 Task: Apply bold to description text.
Action: Mouse moved to (662, 384)
Screenshot: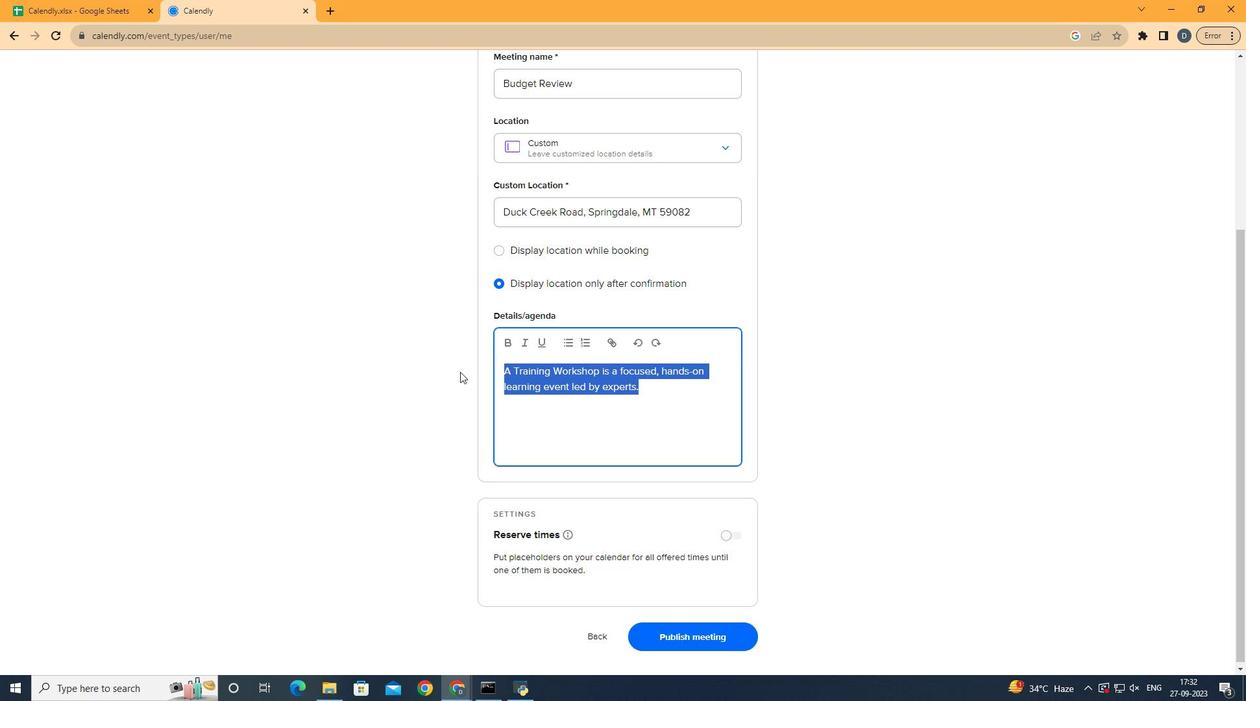
Action: Mouse pressed left at (662, 384)
Screenshot: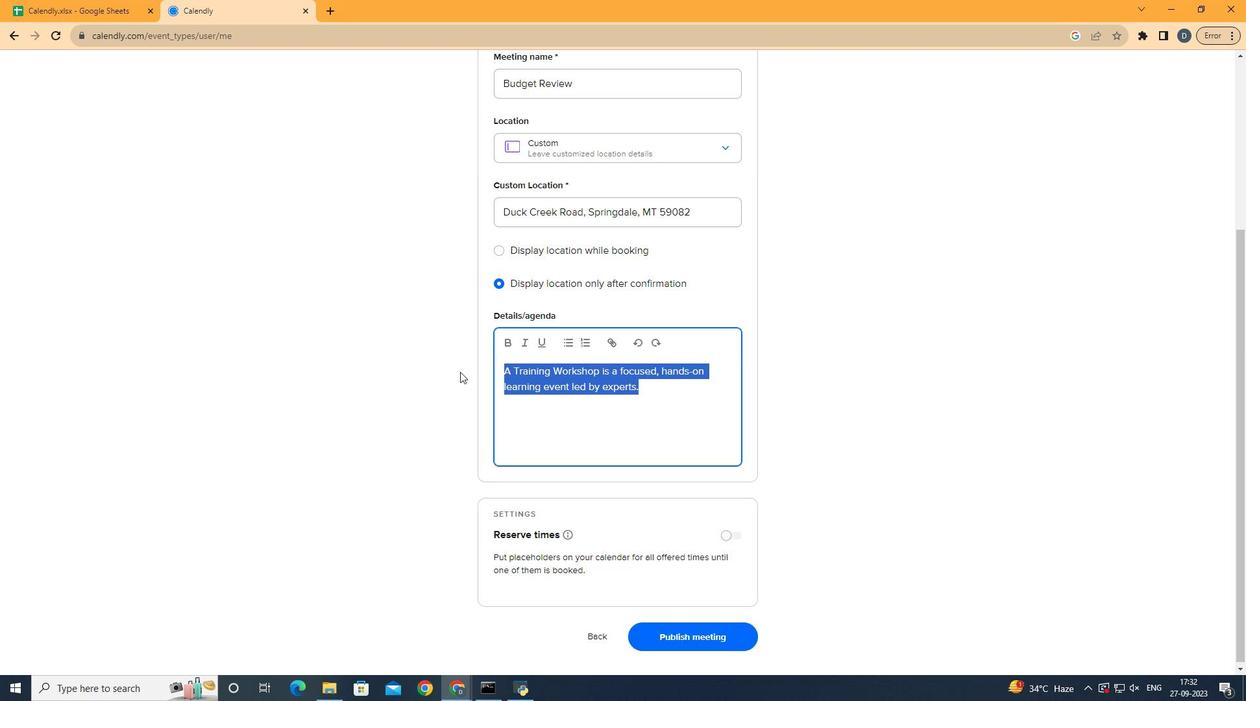 
Action: Mouse moved to (508, 344)
Screenshot: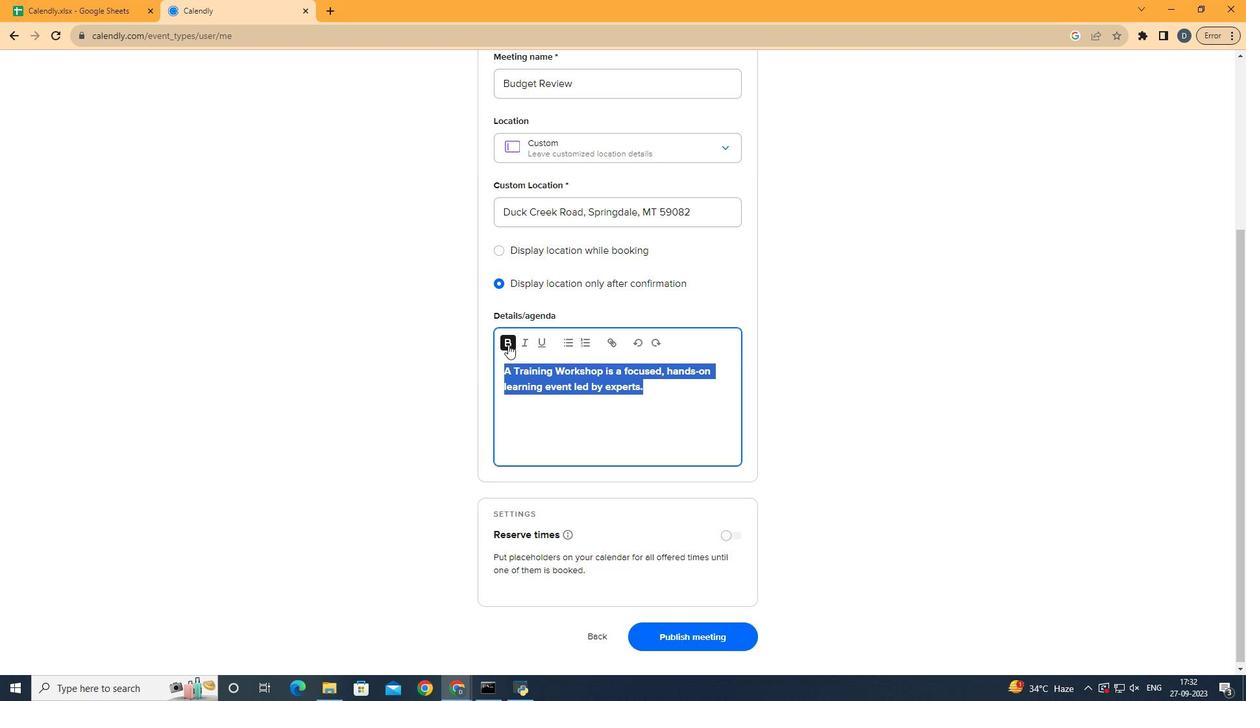
Action: Mouse pressed left at (508, 344)
Screenshot: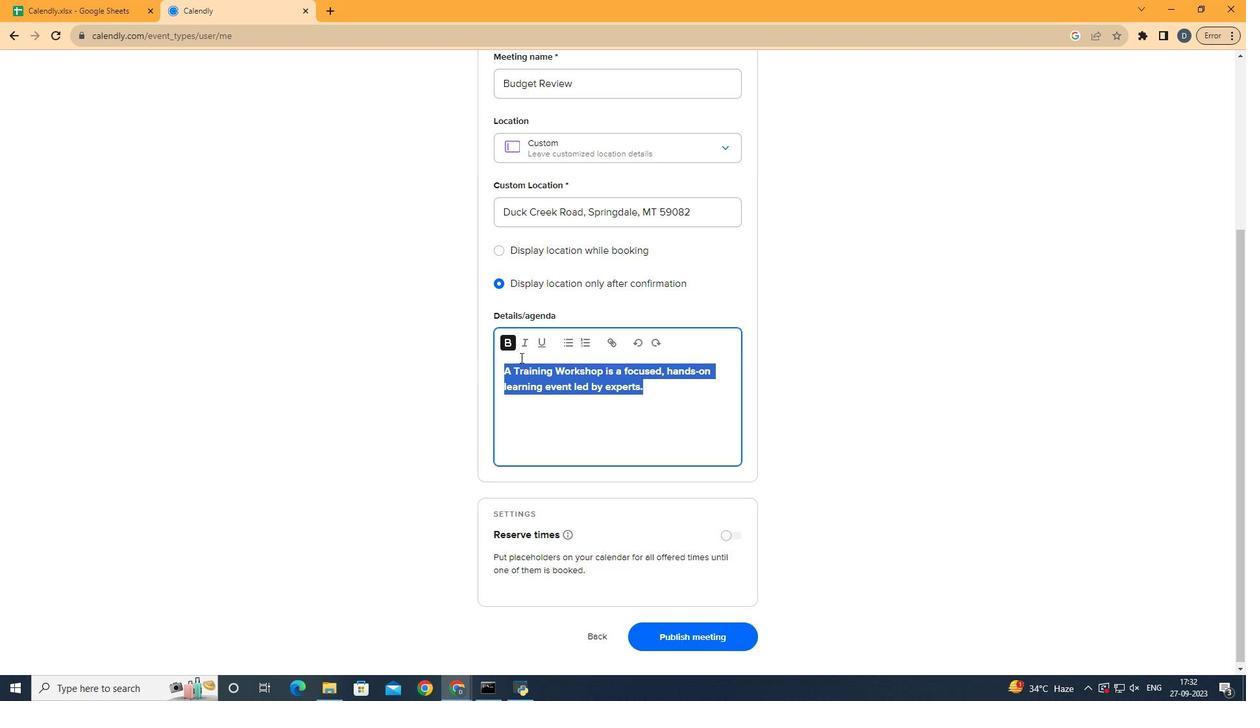 
Action: Mouse moved to (697, 405)
Screenshot: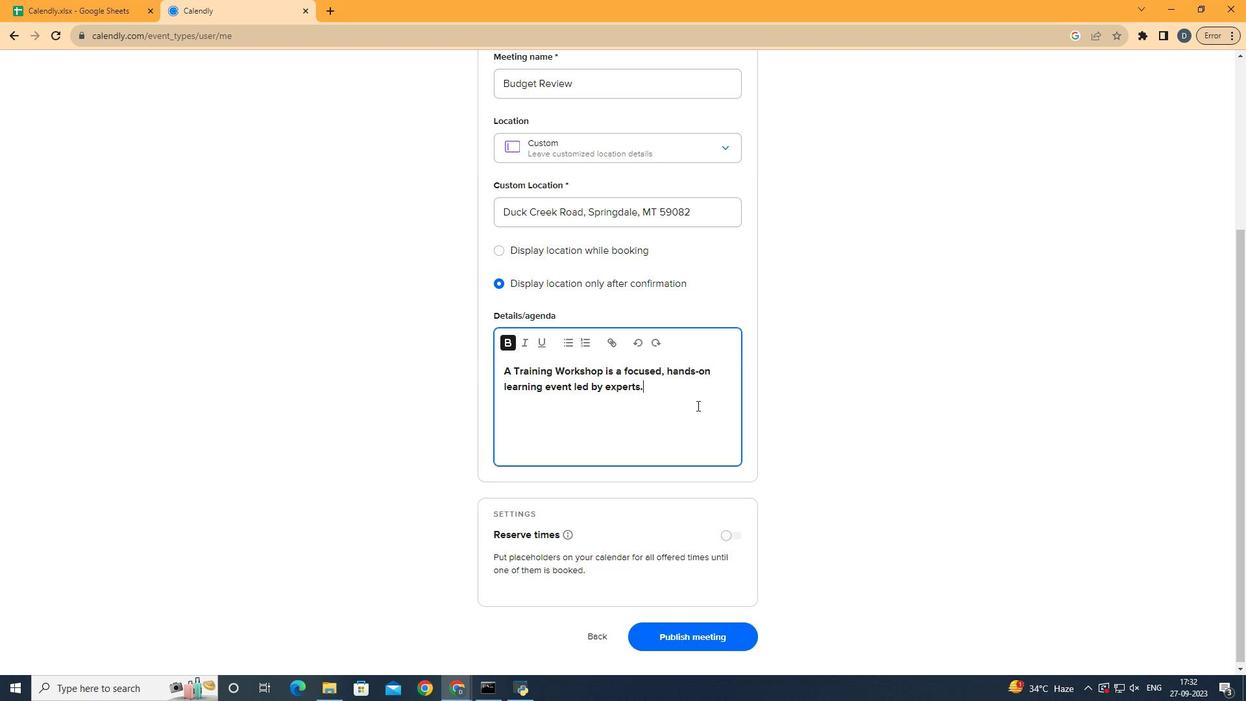
Action: Mouse pressed left at (697, 405)
Screenshot: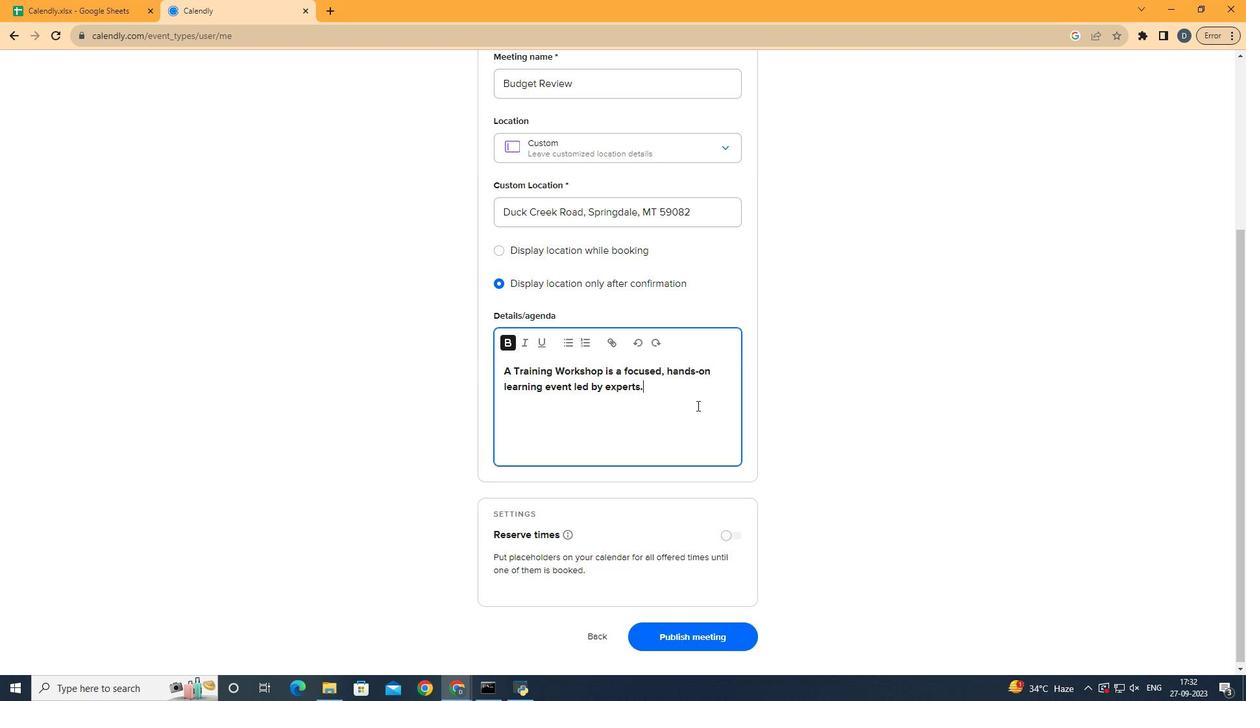 
